 Task: Create a due date automation trigger when advanced on, on the wednesday after a card is due add fields with custom field "Resume" set to a number lower than 1 and greater or equal to 10 at 11:00 AM.
Action: Mouse moved to (1035, 84)
Screenshot: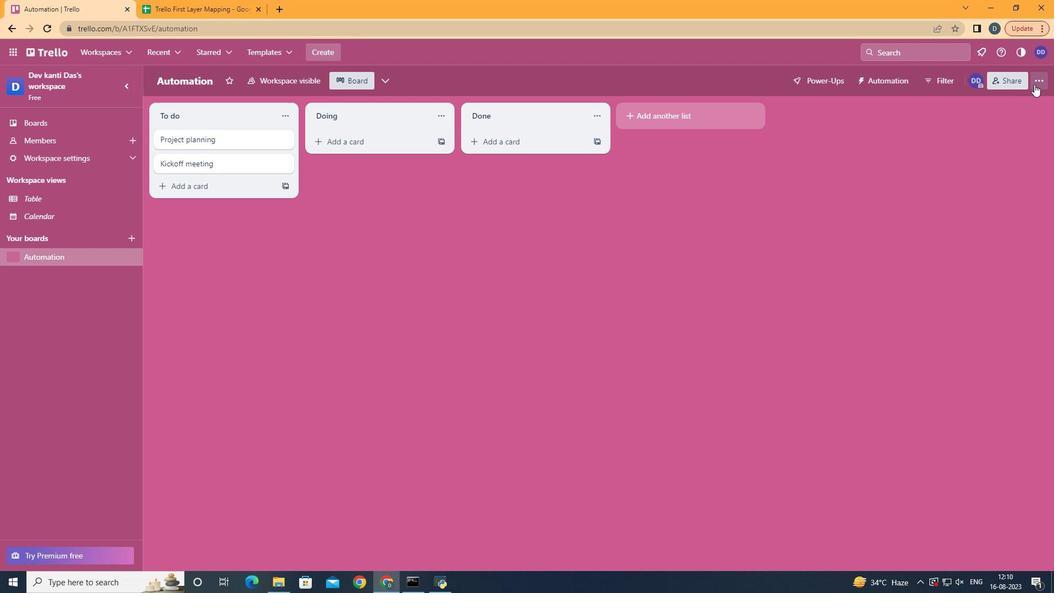 
Action: Mouse pressed left at (1035, 84)
Screenshot: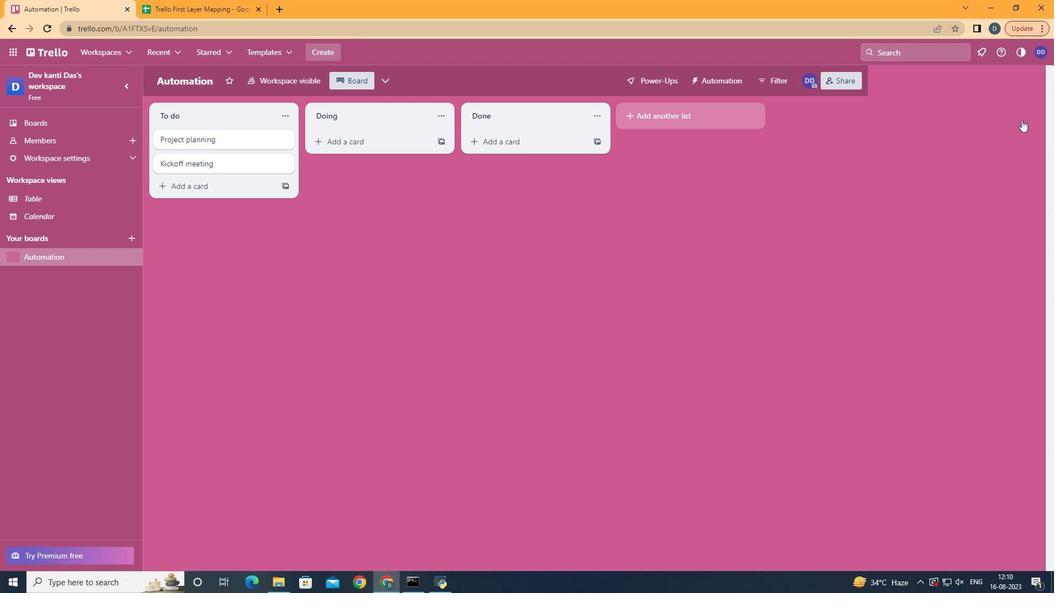 
Action: Mouse moved to (962, 231)
Screenshot: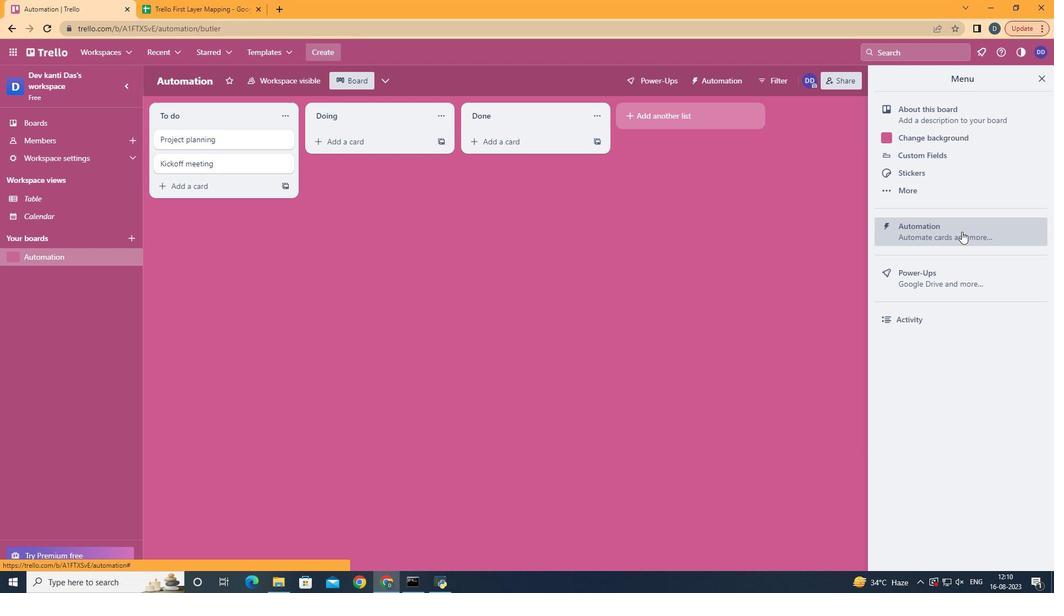 
Action: Mouse pressed left at (962, 231)
Screenshot: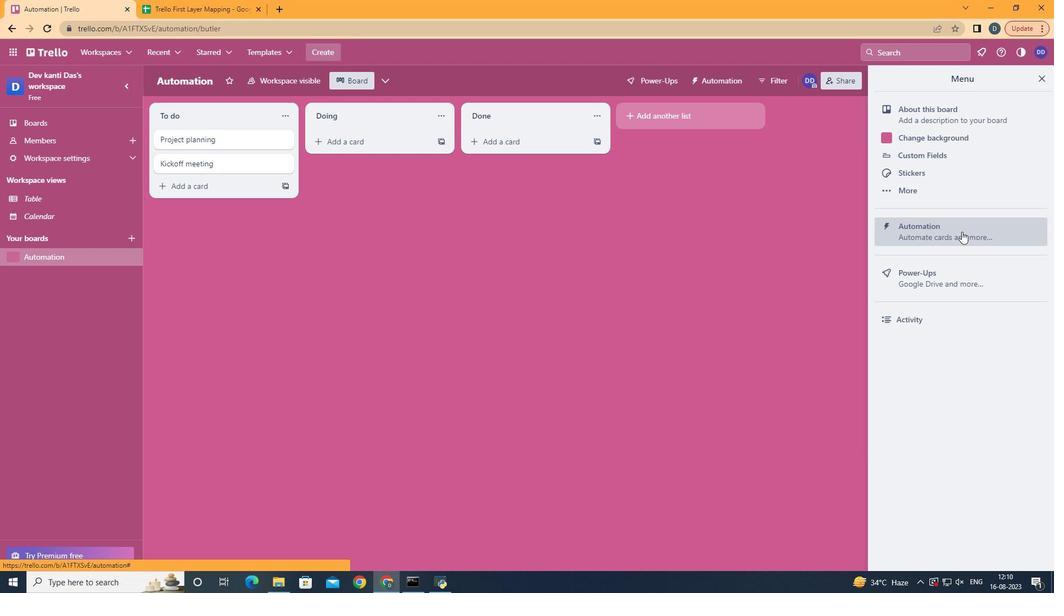 
Action: Mouse moved to (215, 223)
Screenshot: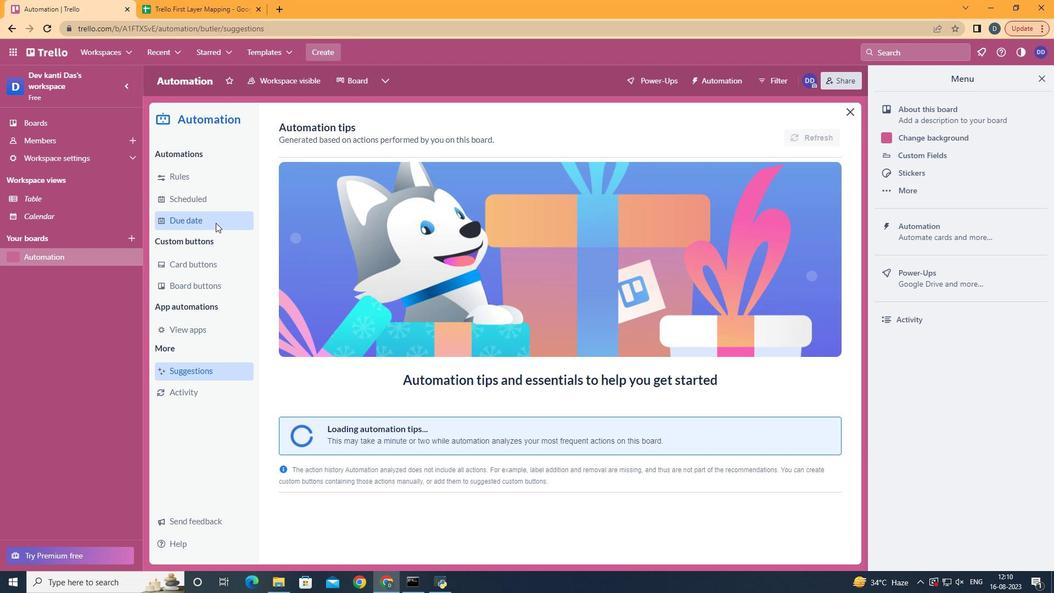 
Action: Mouse pressed left at (215, 223)
Screenshot: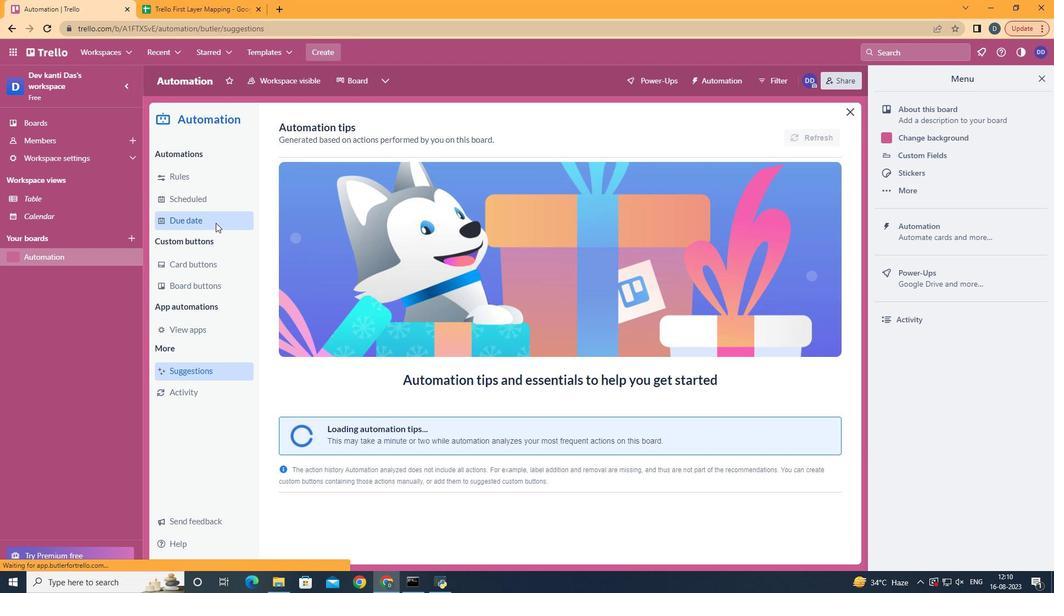 
Action: Mouse moved to (780, 128)
Screenshot: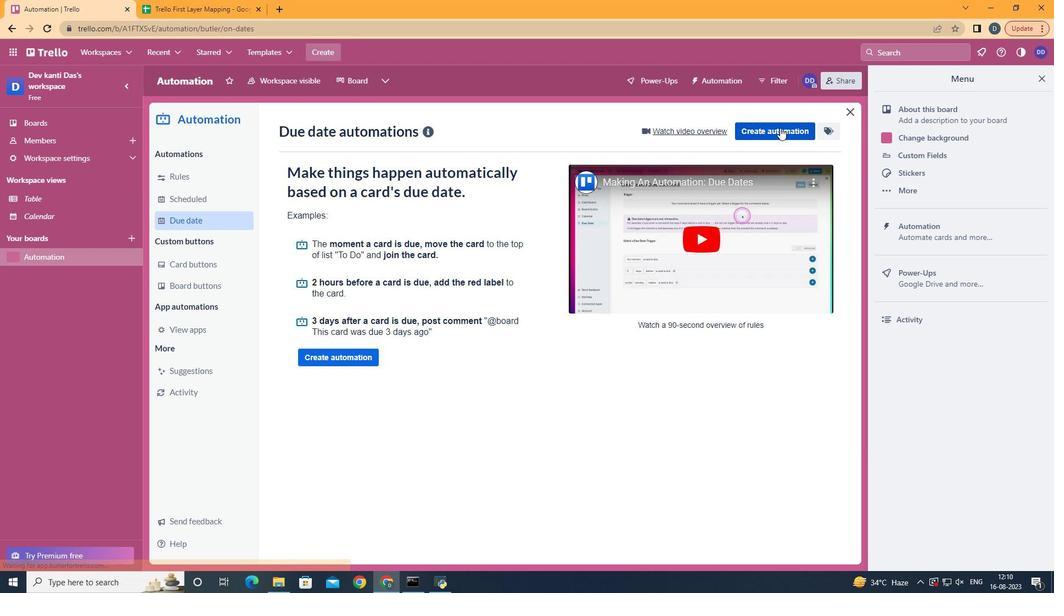 
Action: Mouse pressed left at (780, 128)
Screenshot: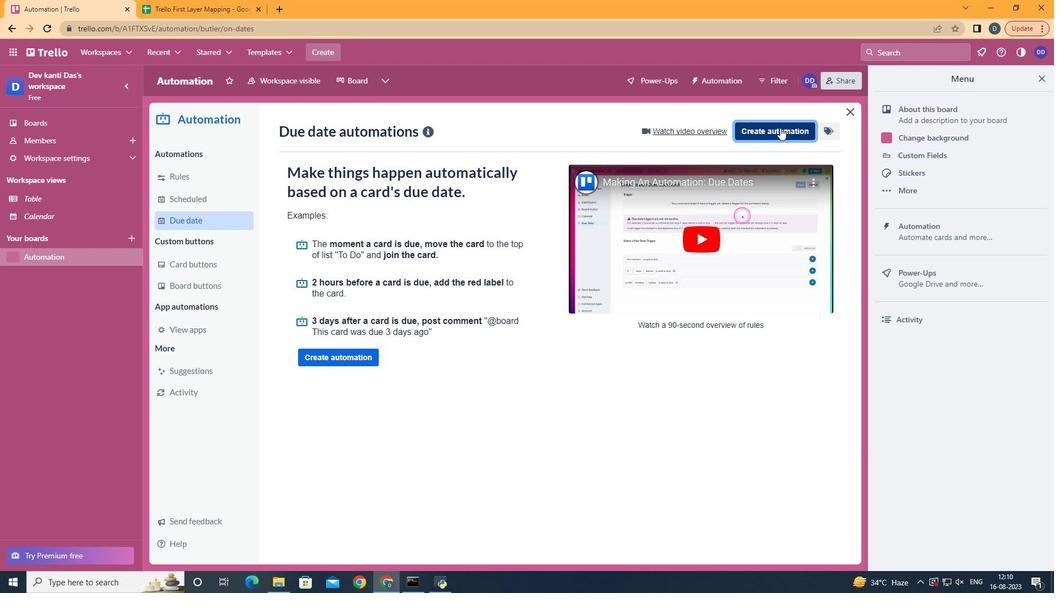 
Action: Mouse moved to (570, 232)
Screenshot: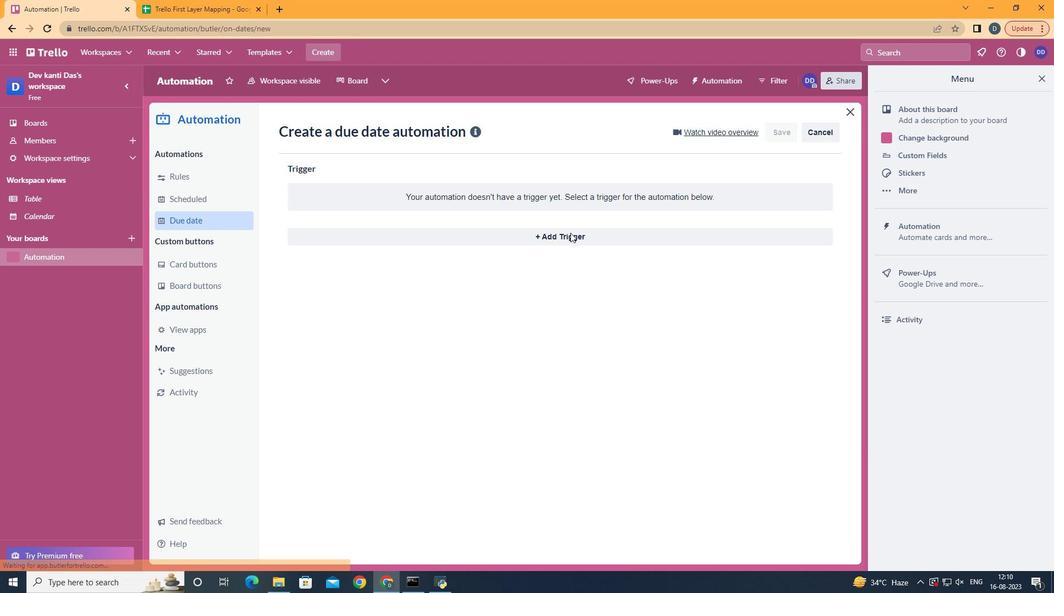 
Action: Mouse pressed left at (570, 232)
Screenshot: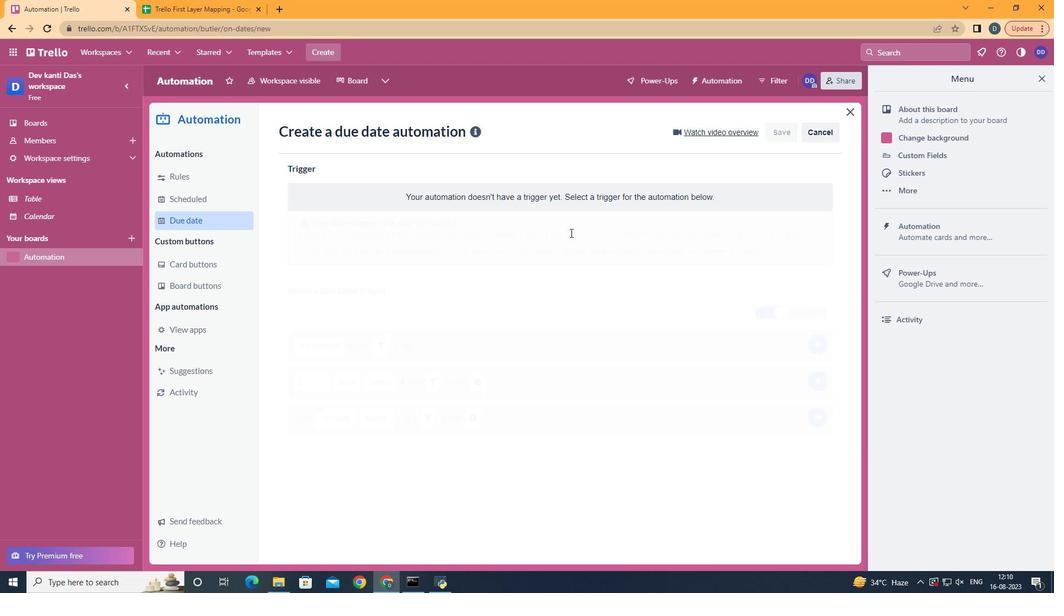 
Action: Mouse moved to (365, 325)
Screenshot: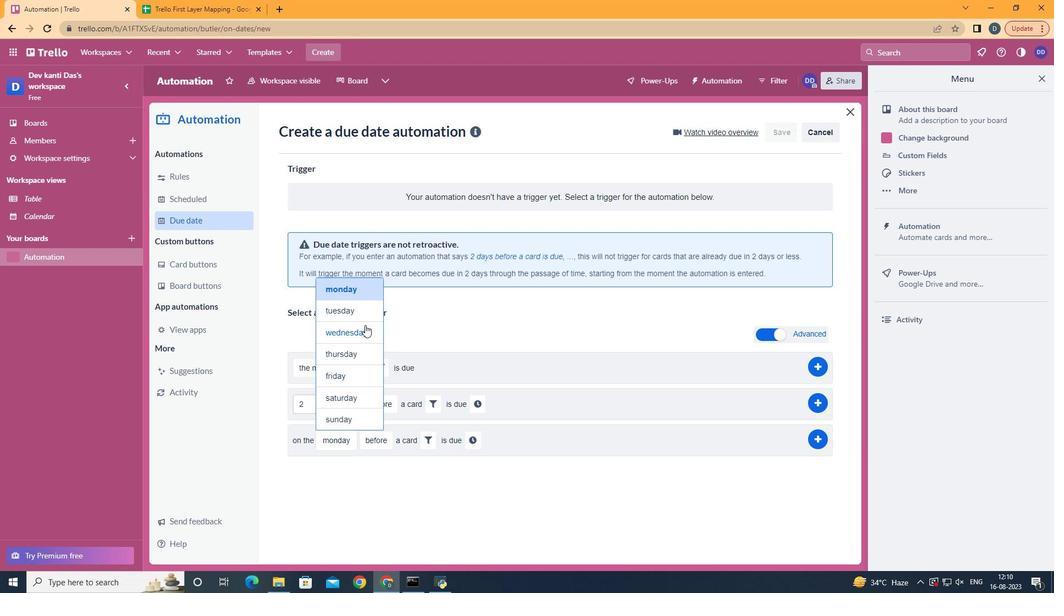 
Action: Mouse pressed left at (365, 325)
Screenshot: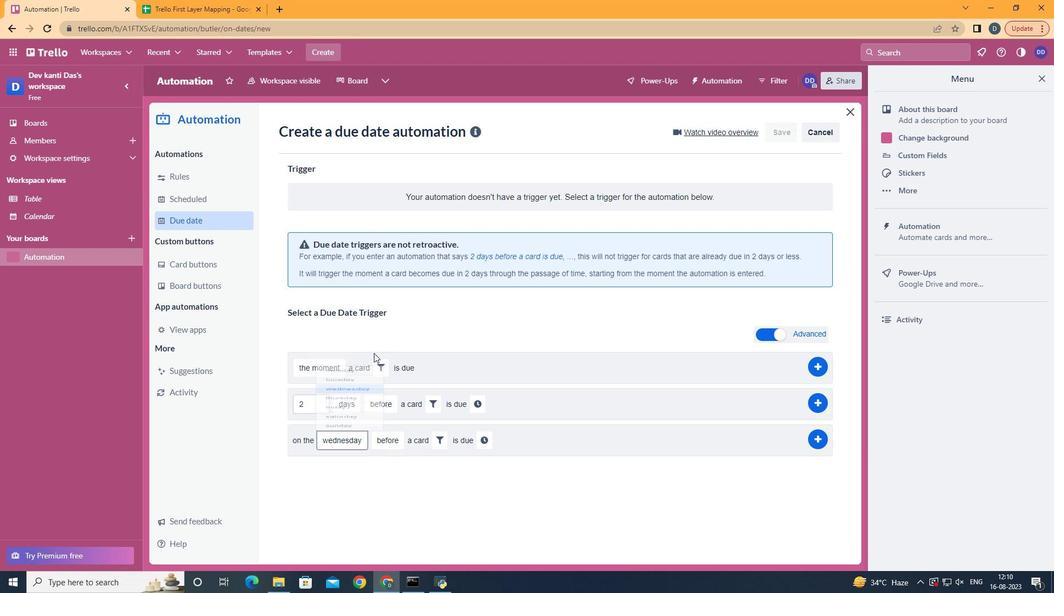 
Action: Mouse moved to (402, 480)
Screenshot: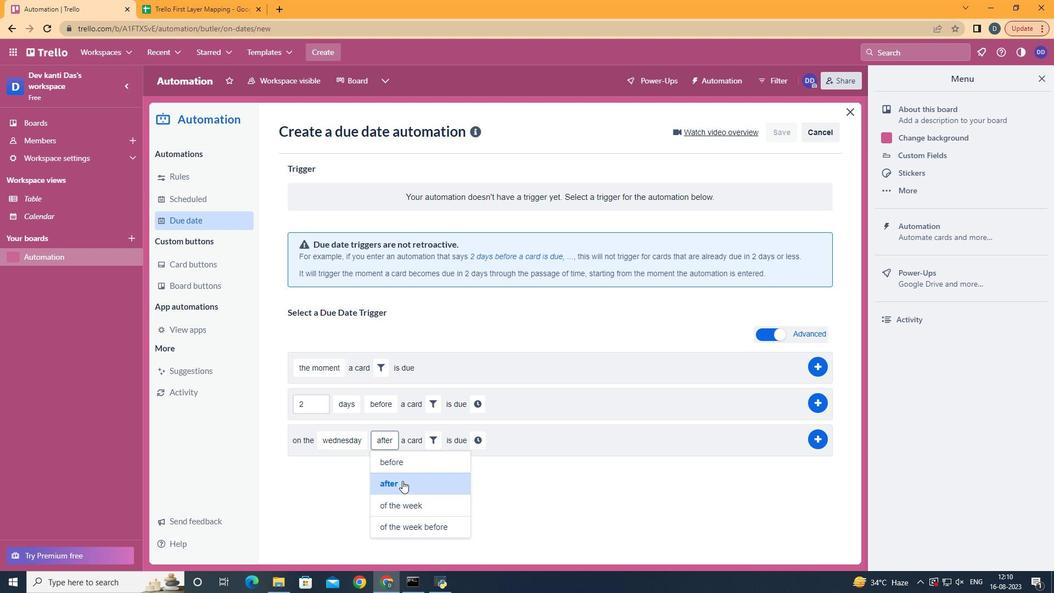 
Action: Mouse pressed left at (402, 480)
Screenshot: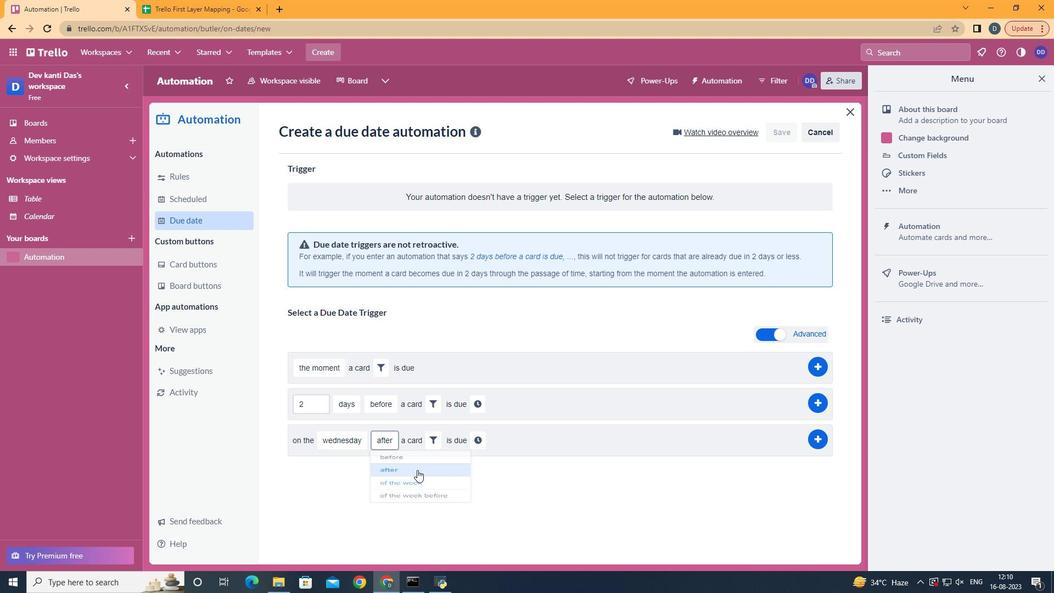 
Action: Mouse moved to (431, 445)
Screenshot: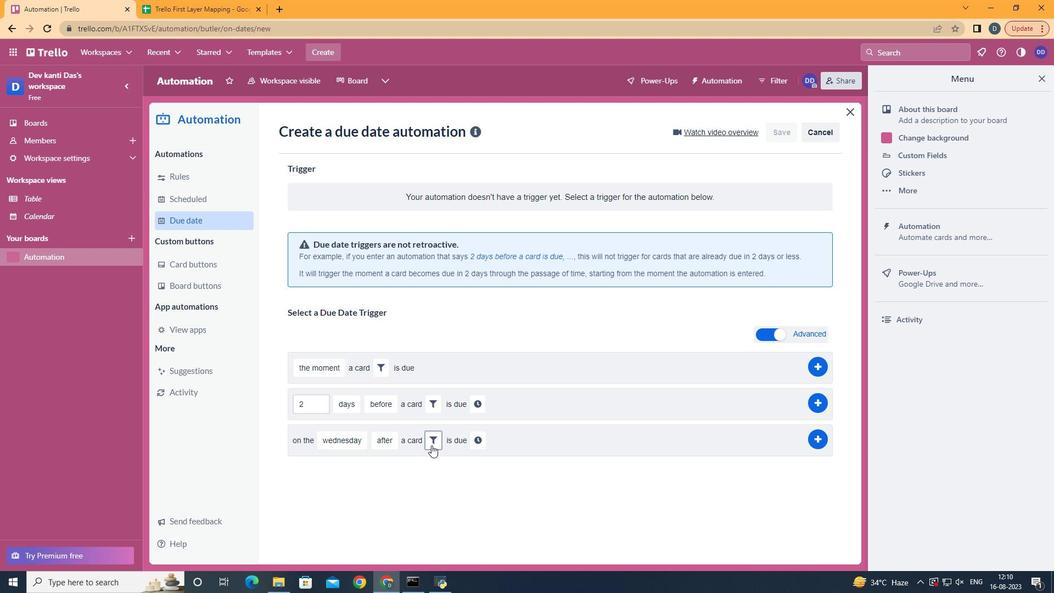 
Action: Mouse pressed left at (431, 445)
Screenshot: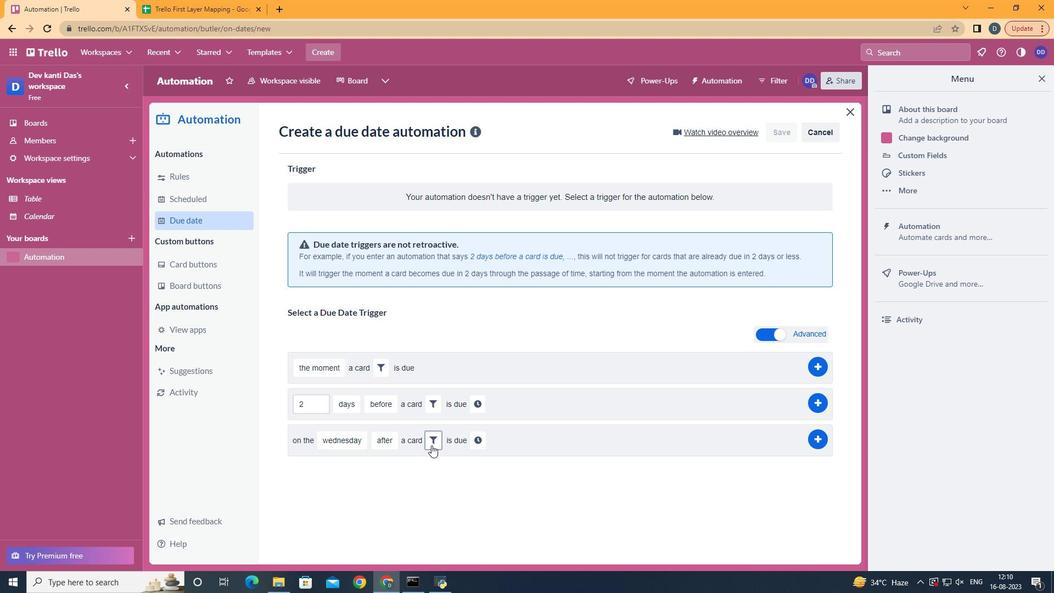 
Action: Mouse moved to (606, 473)
Screenshot: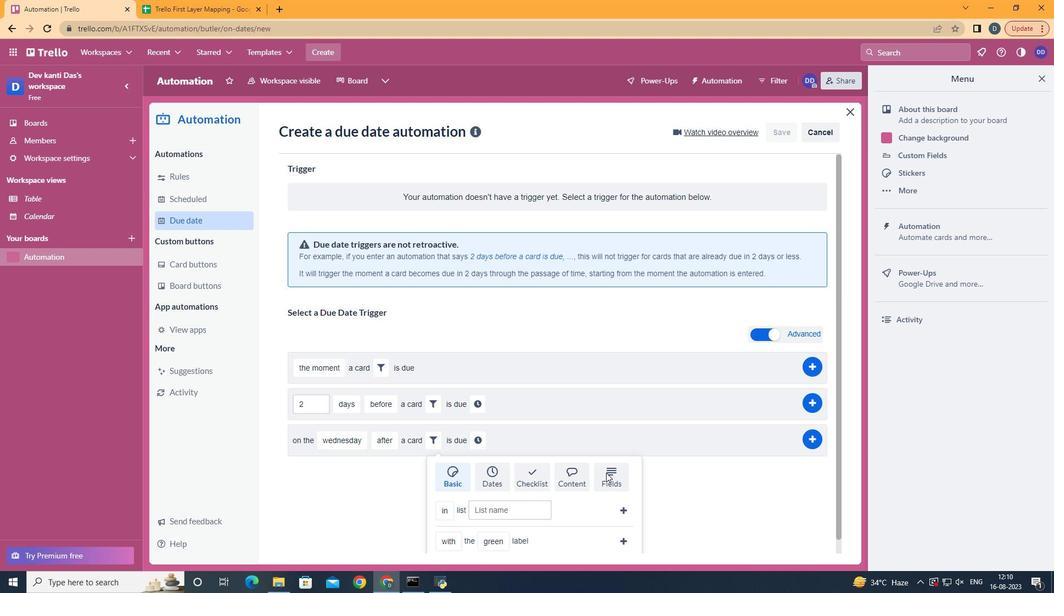 
Action: Mouse pressed left at (606, 473)
Screenshot: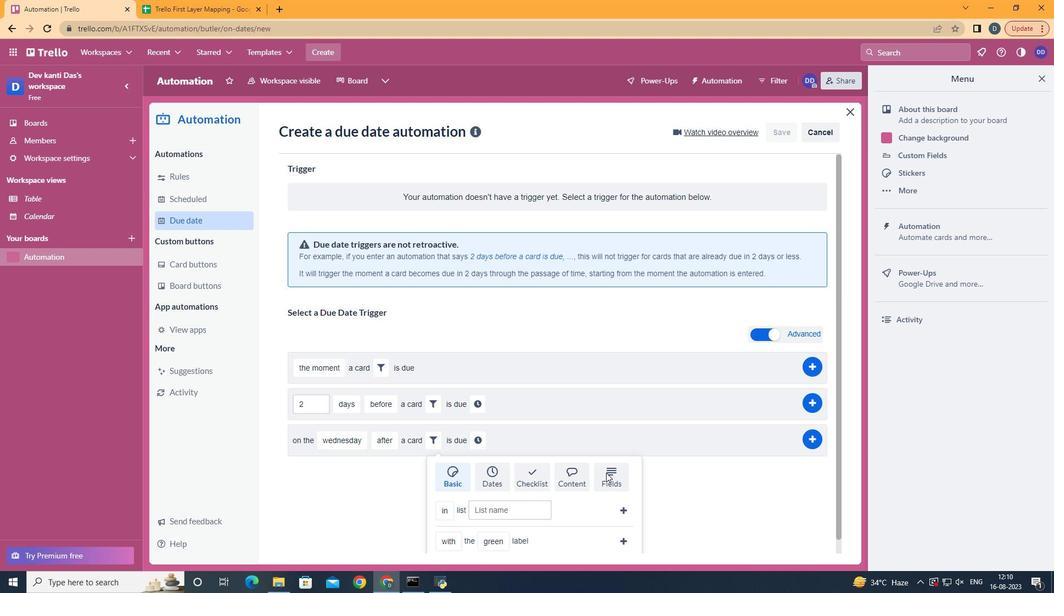 
Action: Mouse scrolled (606, 472) with delta (0, 0)
Screenshot: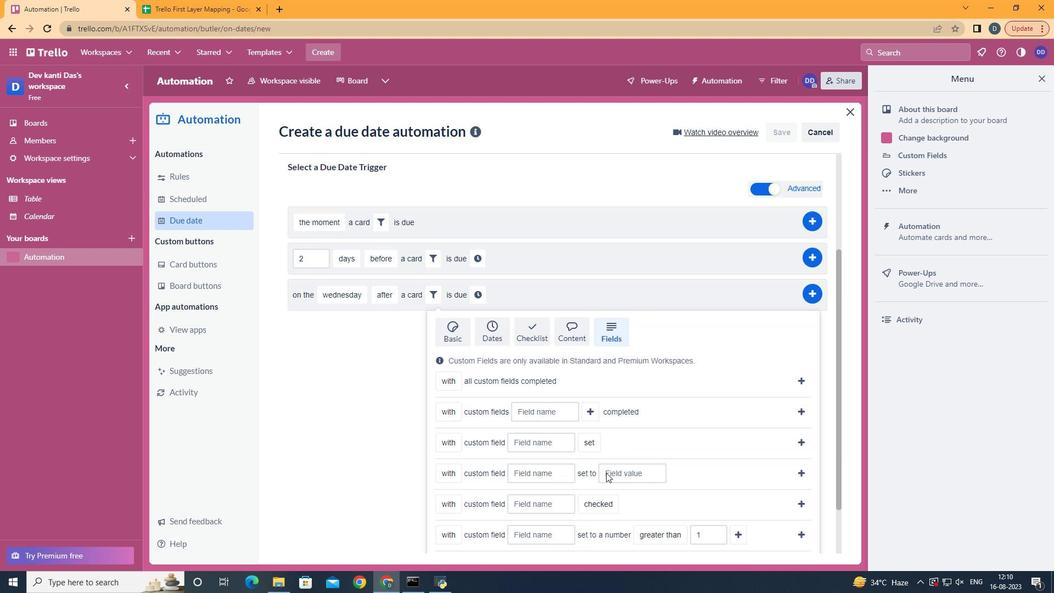 
Action: Mouse scrolled (606, 472) with delta (0, 0)
Screenshot: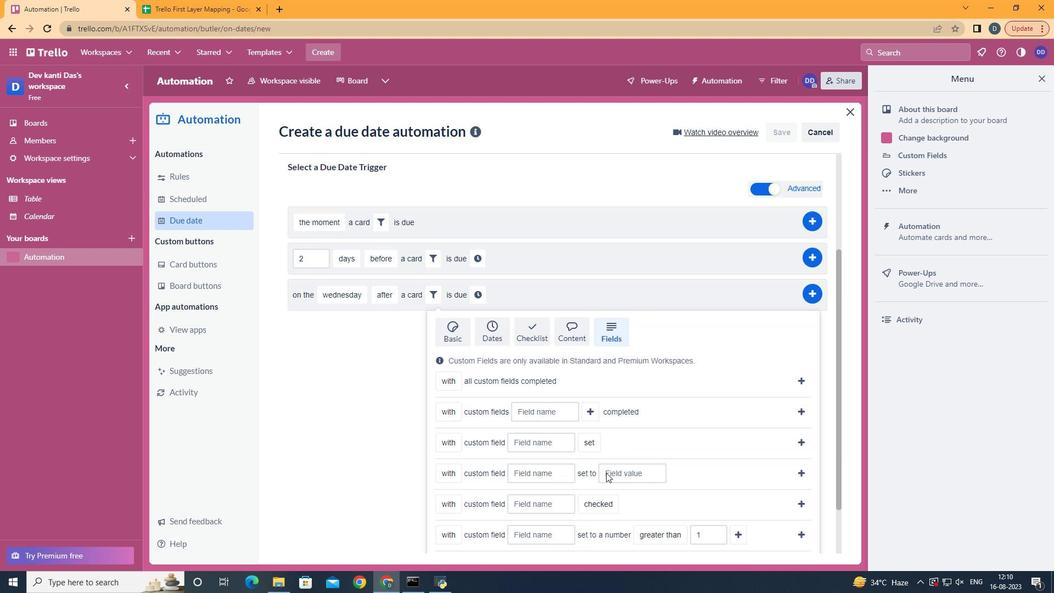 
Action: Mouse scrolled (606, 472) with delta (0, 0)
Screenshot: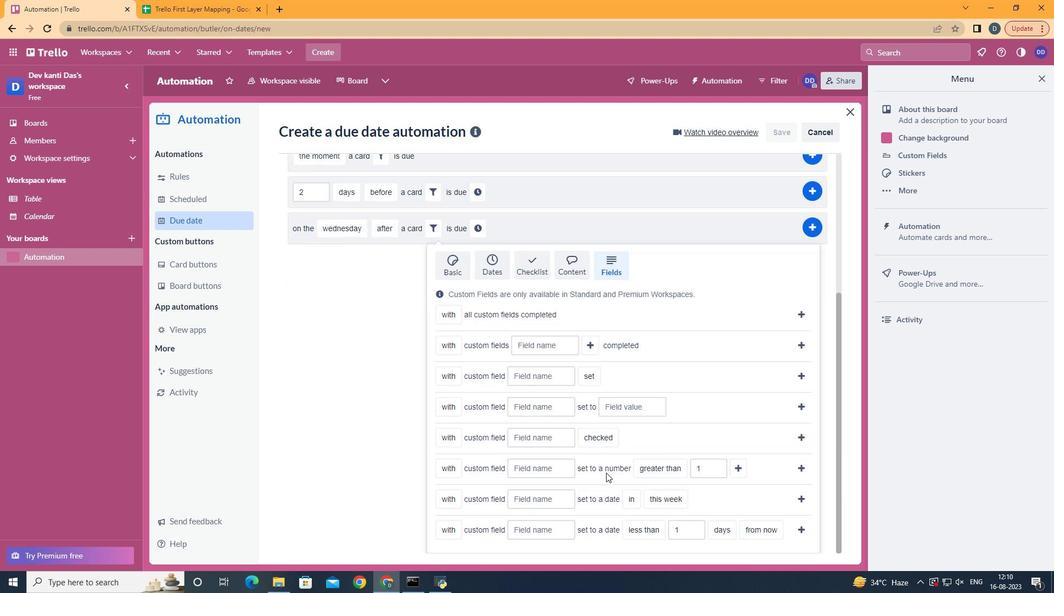 
Action: Mouse scrolled (606, 472) with delta (0, 0)
Screenshot: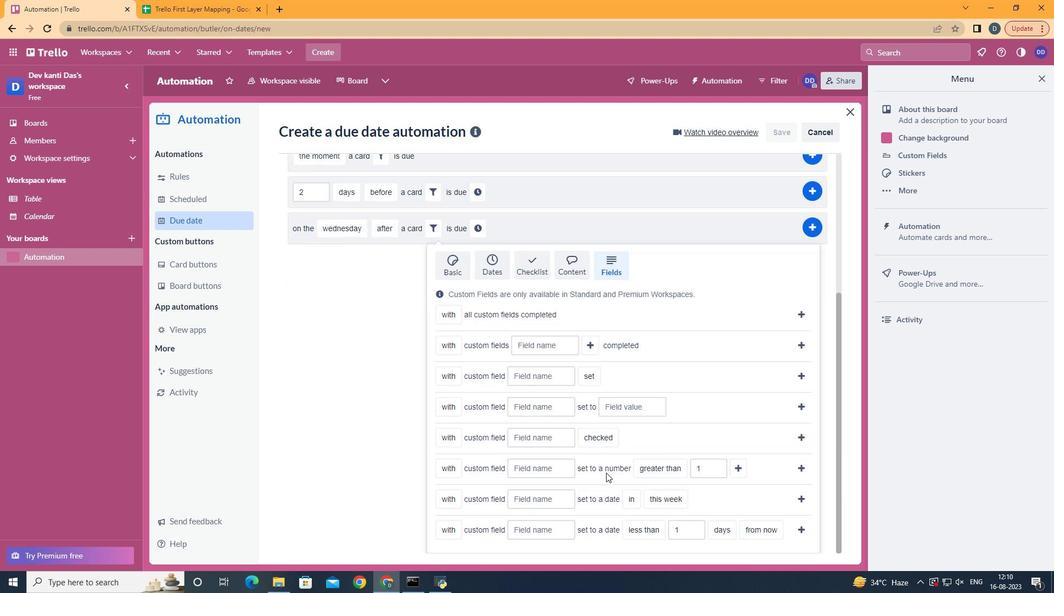 
Action: Mouse scrolled (606, 472) with delta (0, 0)
Screenshot: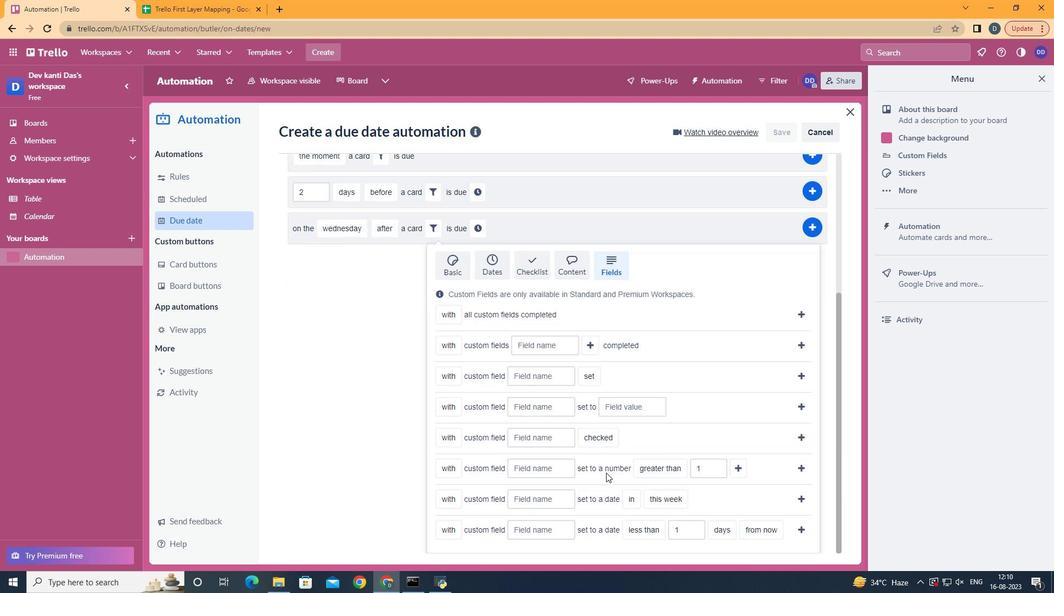 
Action: Mouse moved to (562, 469)
Screenshot: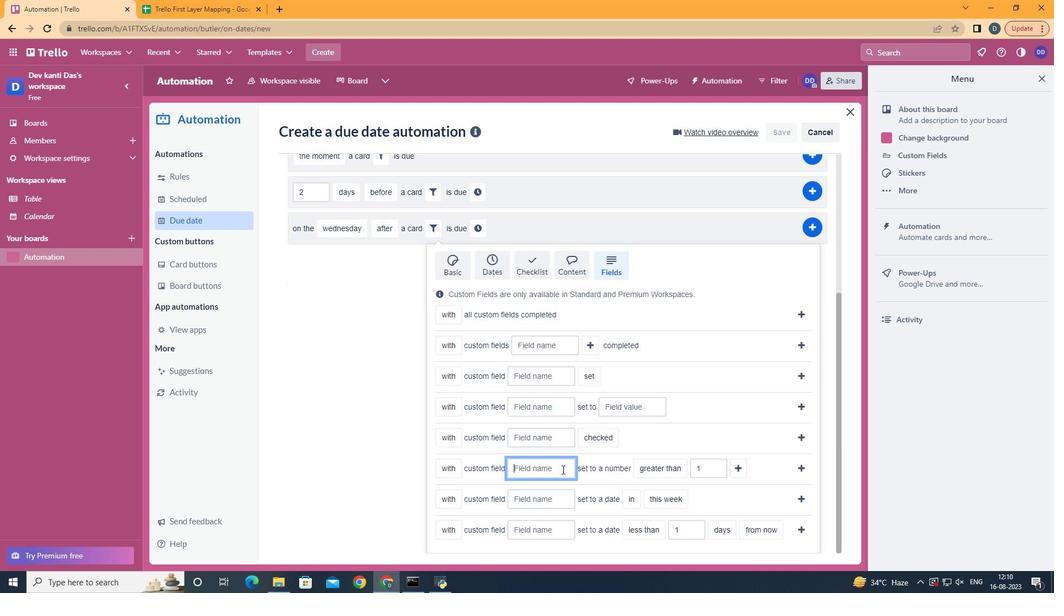 
Action: Mouse pressed left at (562, 469)
Screenshot: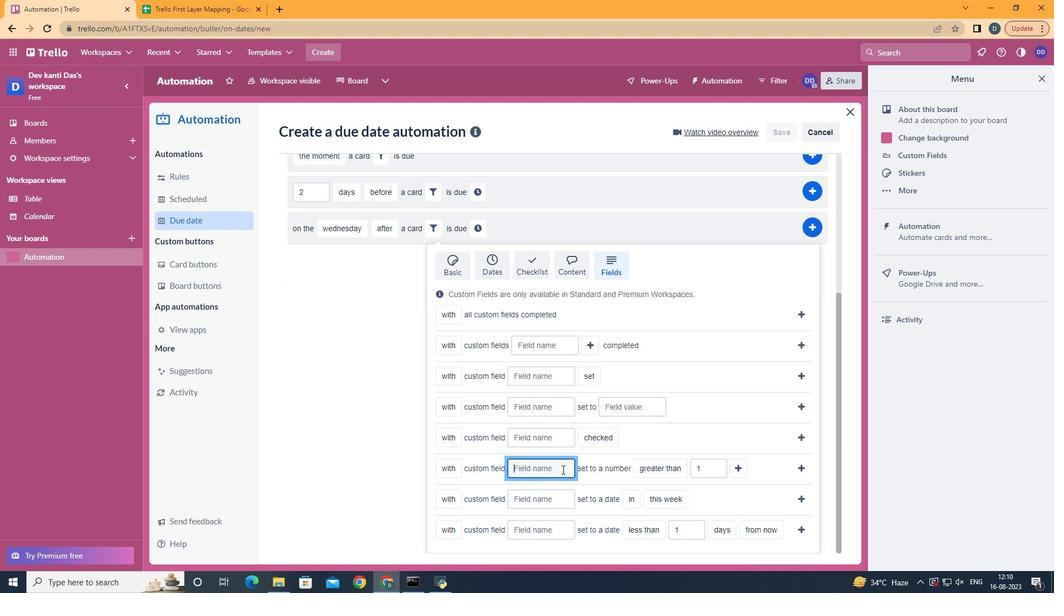 
Action: Key pressed <Key.shift>Resume
Screenshot: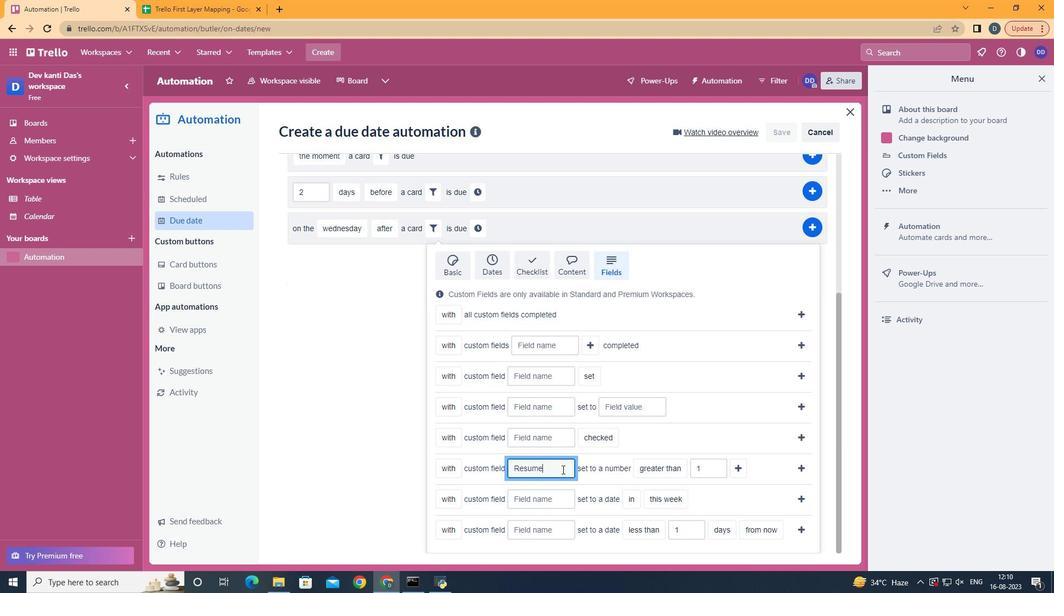
Action: Mouse moved to (679, 427)
Screenshot: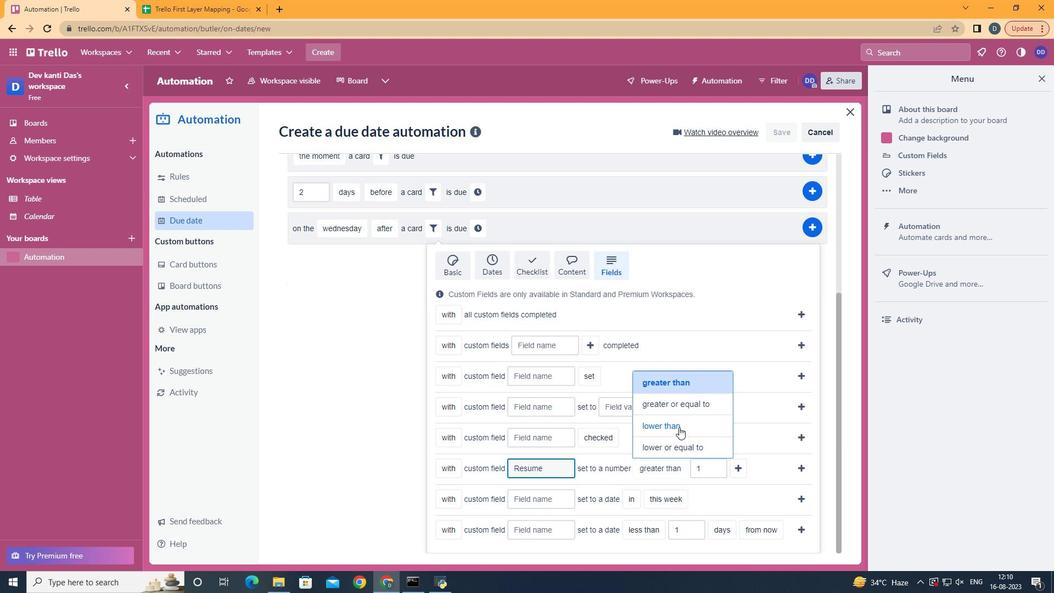 
Action: Mouse pressed left at (679, 427)
Screenshot: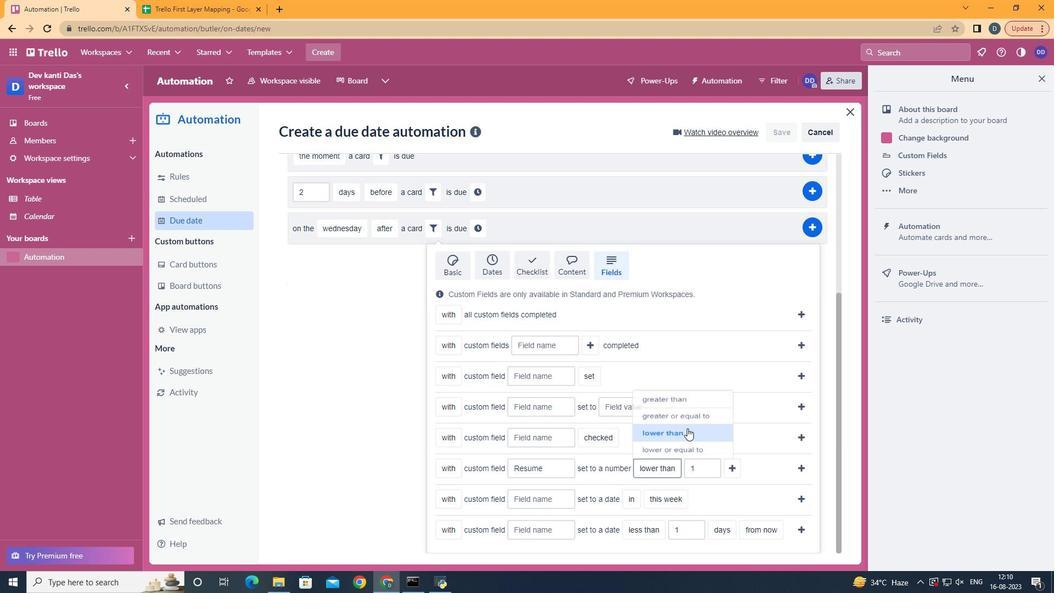 
Action: Mouse moved to (733, 465)
Screenshot: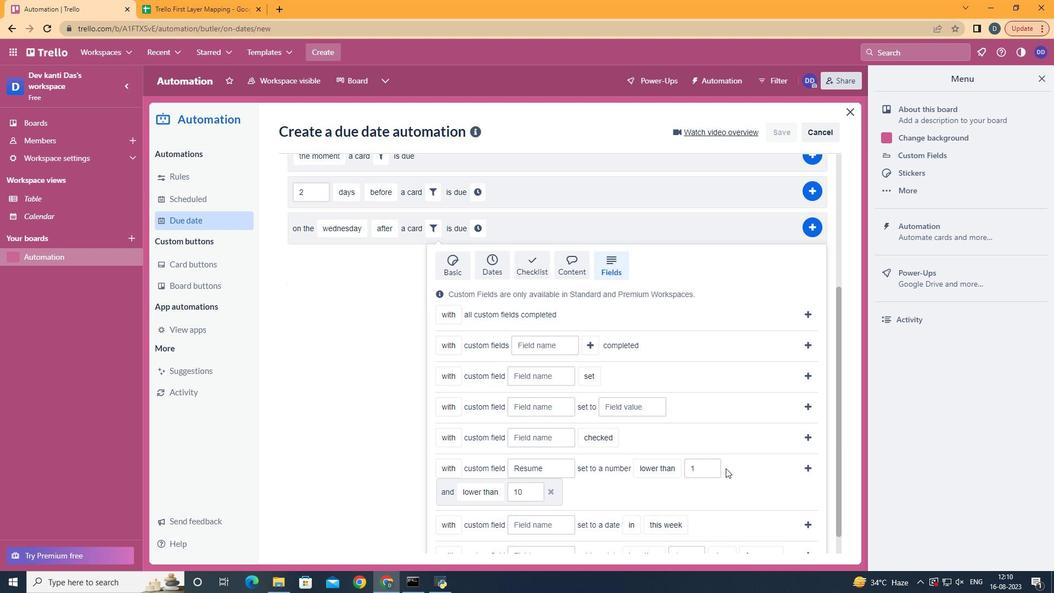 
Action: Mouse pressed left at (733, 465)
Screenshot: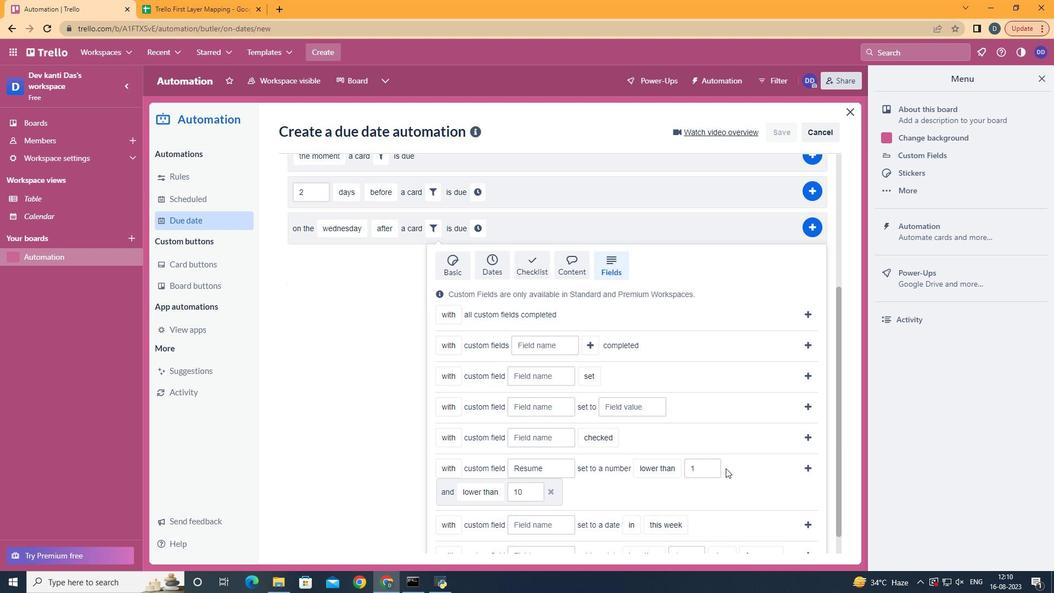
Action: Mouse moved to (507, 472)
Screenshot: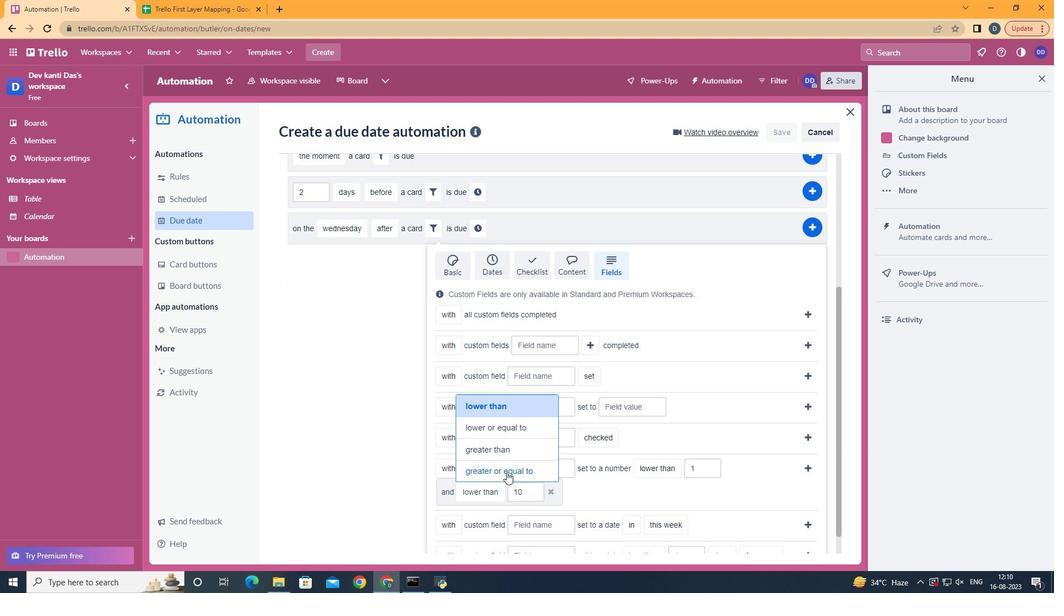 
Action: Mouse pressed left at (507, 472)
Screenshot: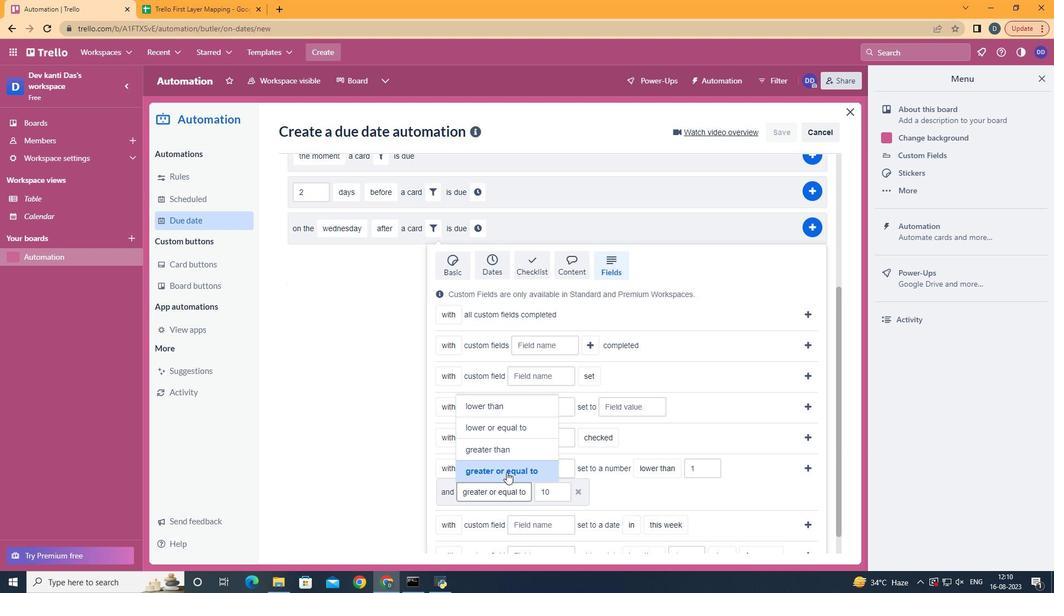 
Action: Mouse moved to (807, 468)
Screenshot: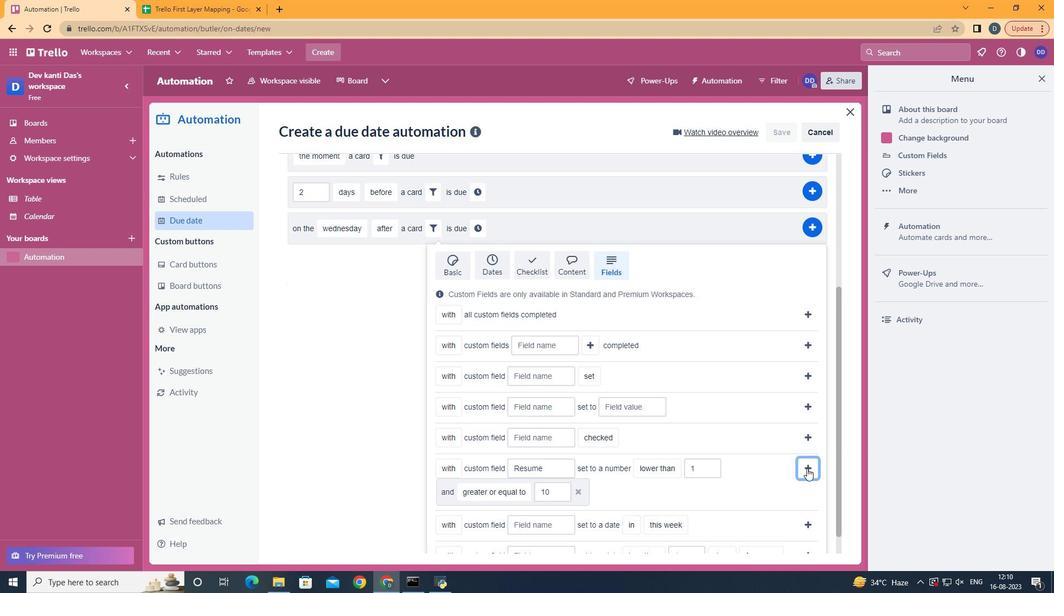 
Action: Mouse pressed left at (807, 468)
Screenshot: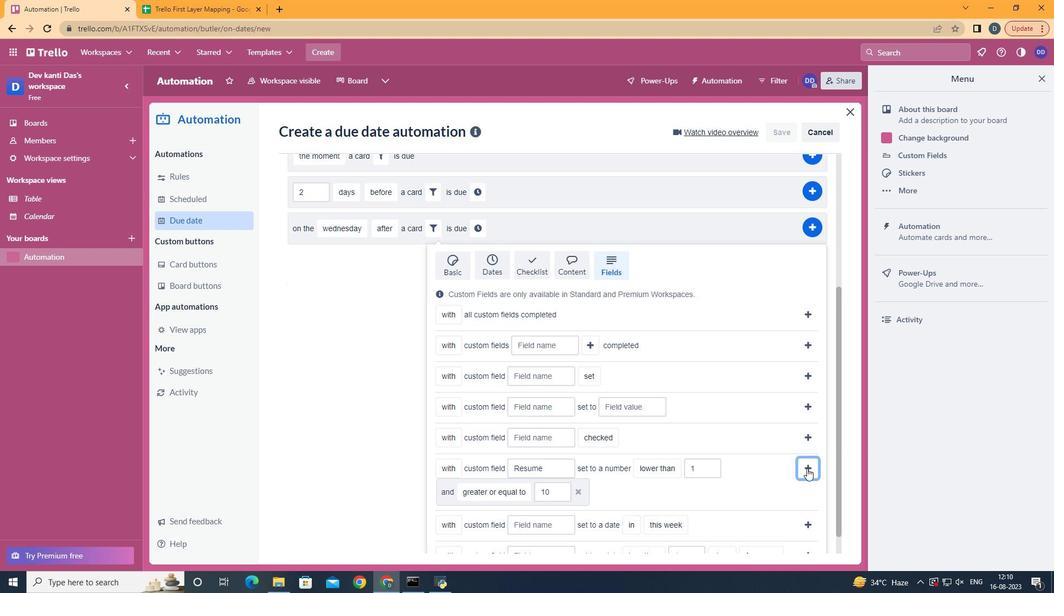 
Action: Mouse moved to (787, 441)
Screenshot: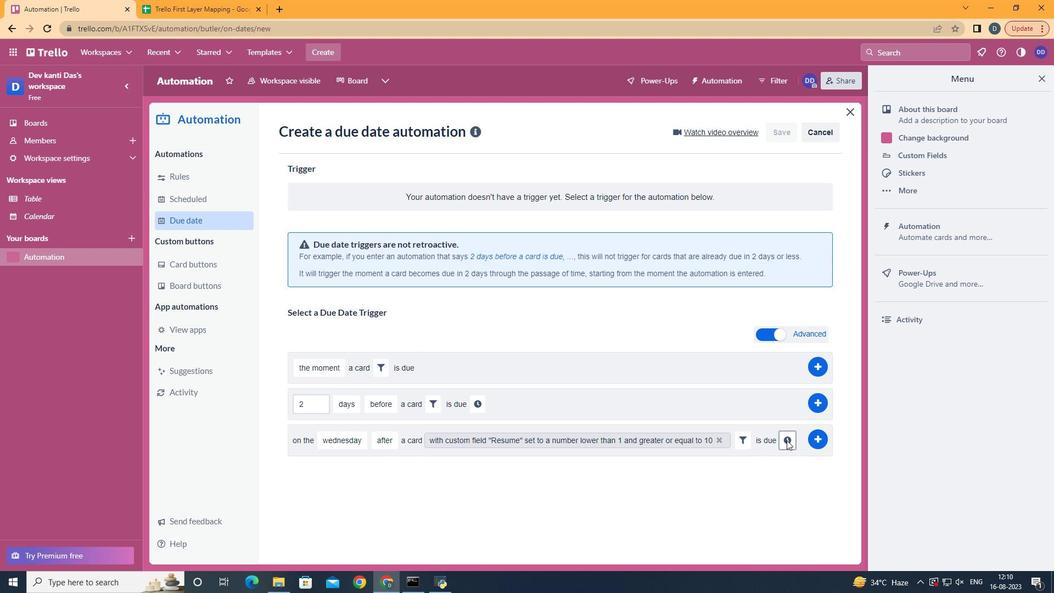 
Action: Mouse pressed left at (787, 441)
Screenshot: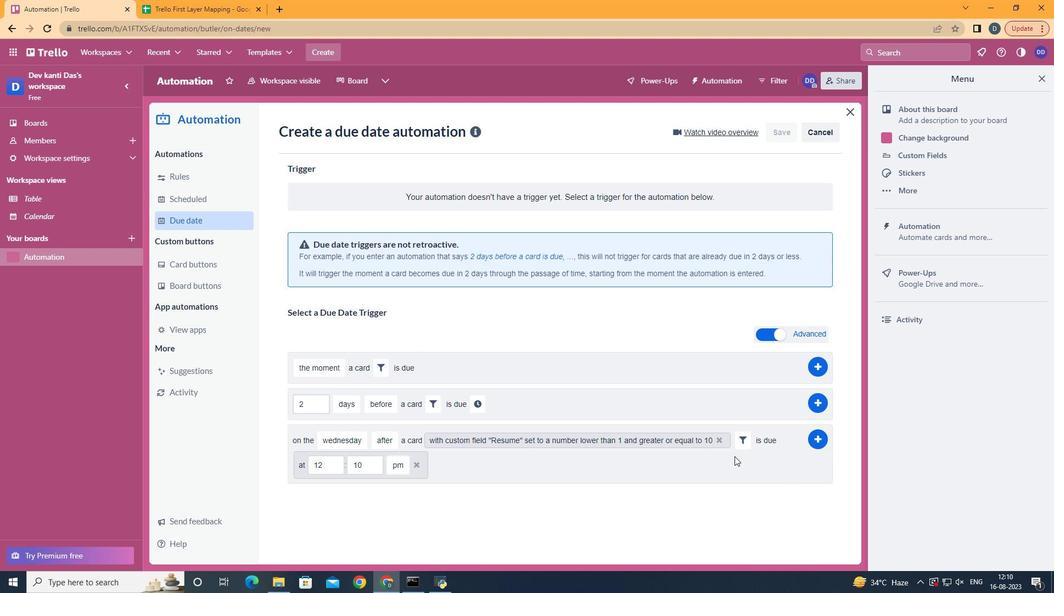 
Action: Mouse moved to (332, 466)
Screenshot: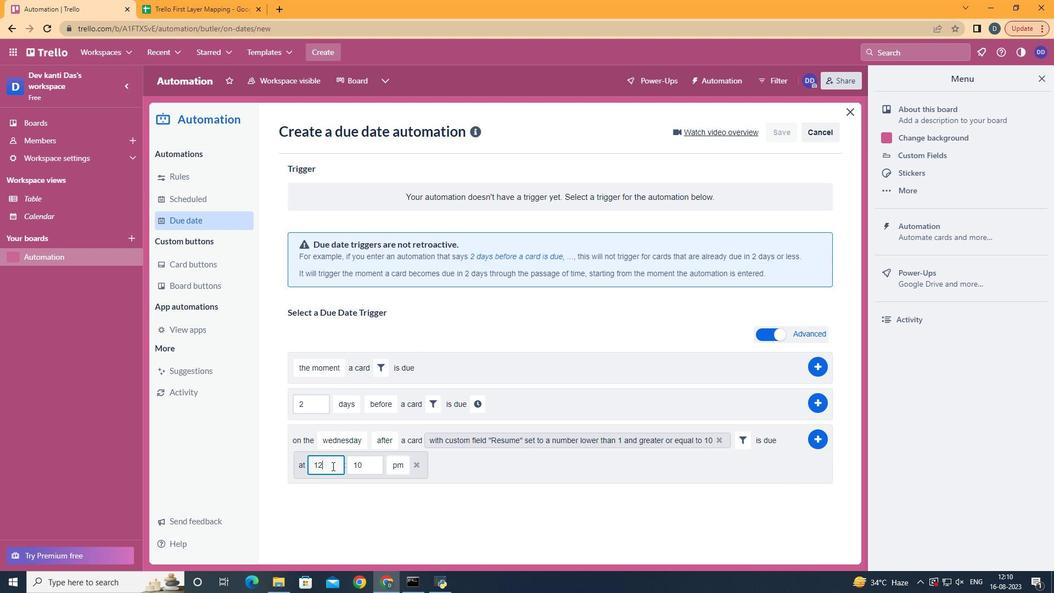 
Action: Mouse pressed left at (332, 466)
Screenshot: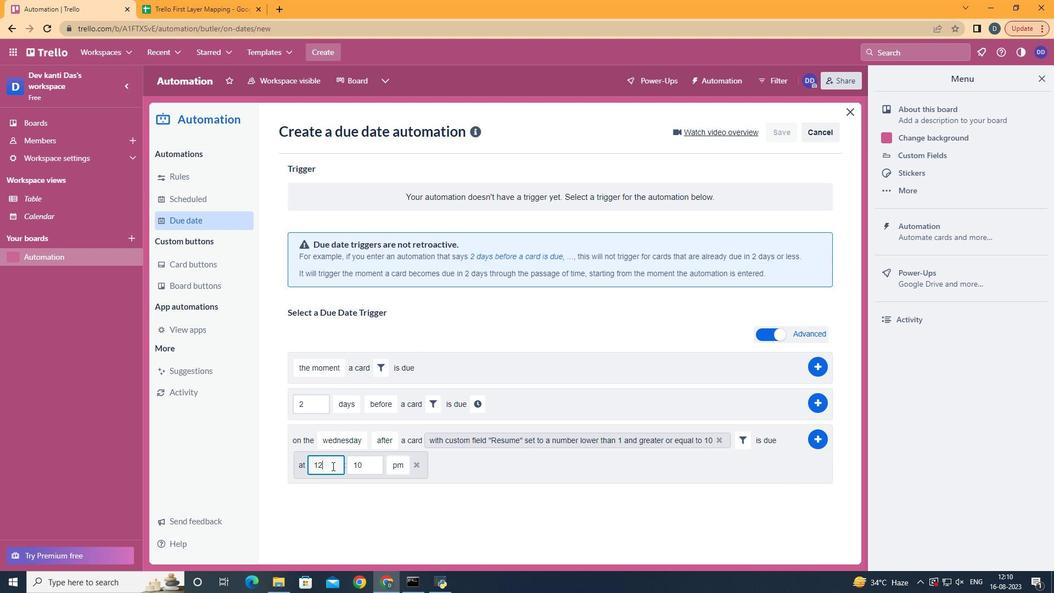 
Action: Mouse moved to (332, 466)
Screenshot: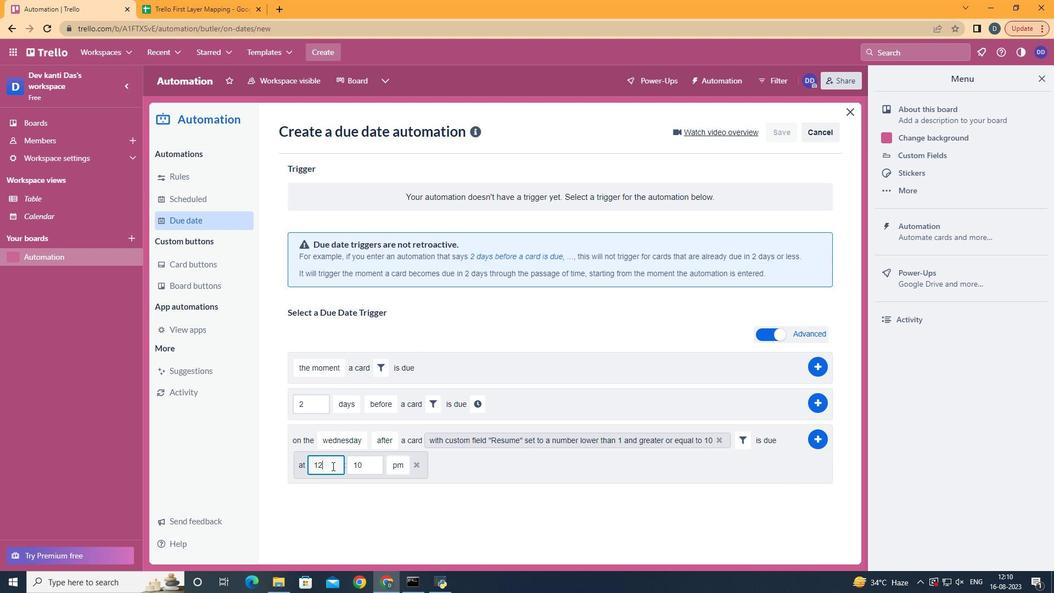 
Action: Key pressed <Key.backspace>1
Screenshot: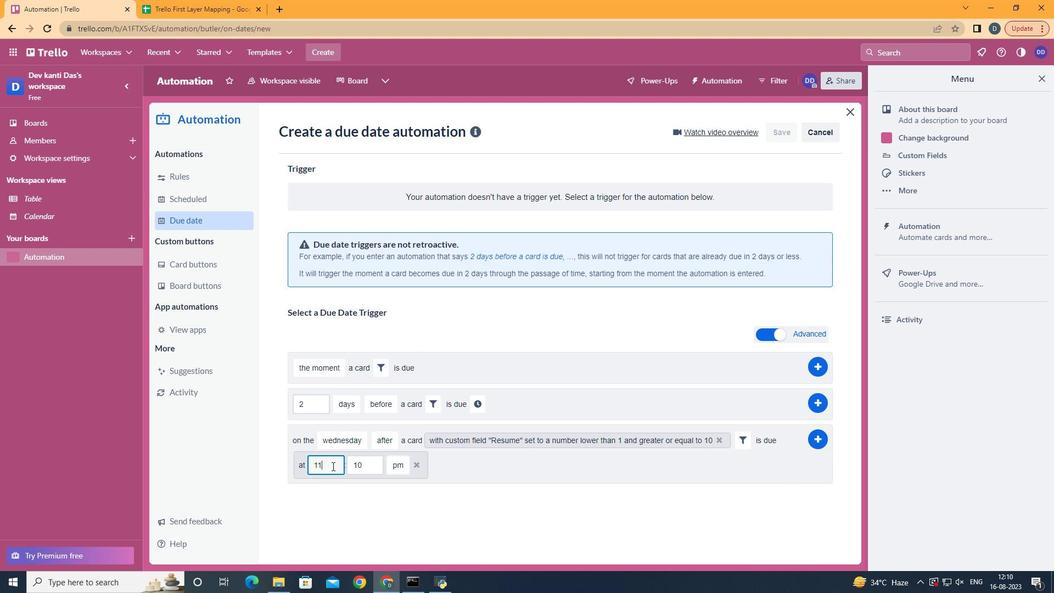 
Action: Mouse moved to (368, 460)
Screenshot: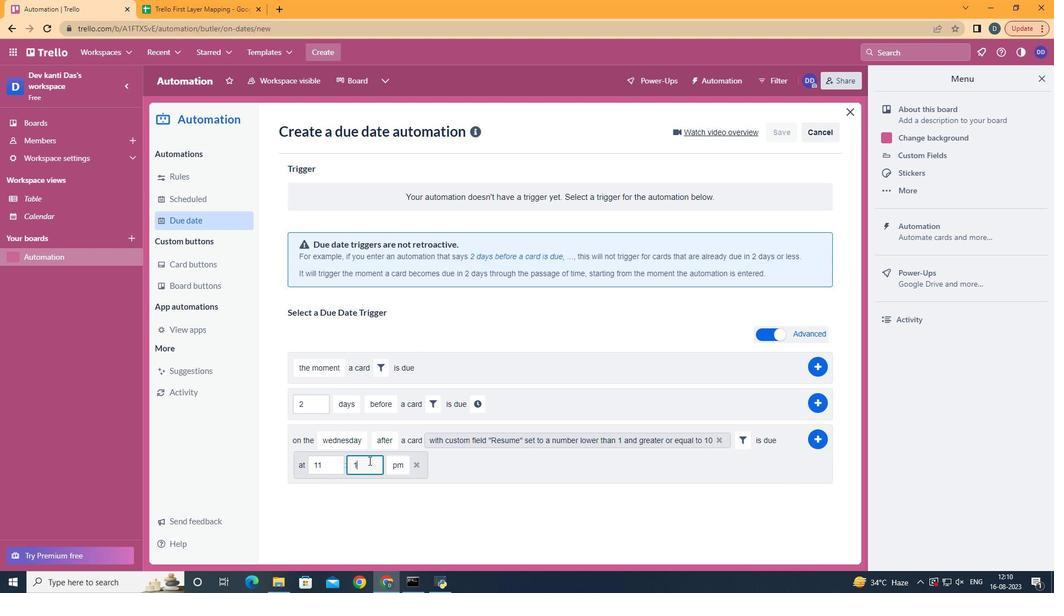 
Action: Mouse pressed left at (368, 460)
Screenshot: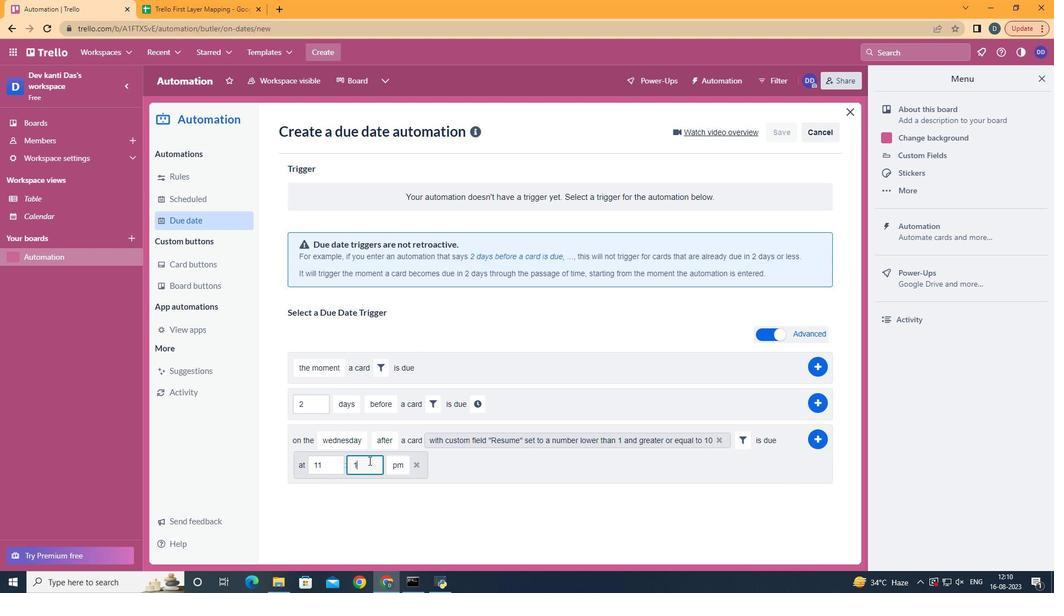 
Action: Key pressed <Key.backspace>
Screenshot: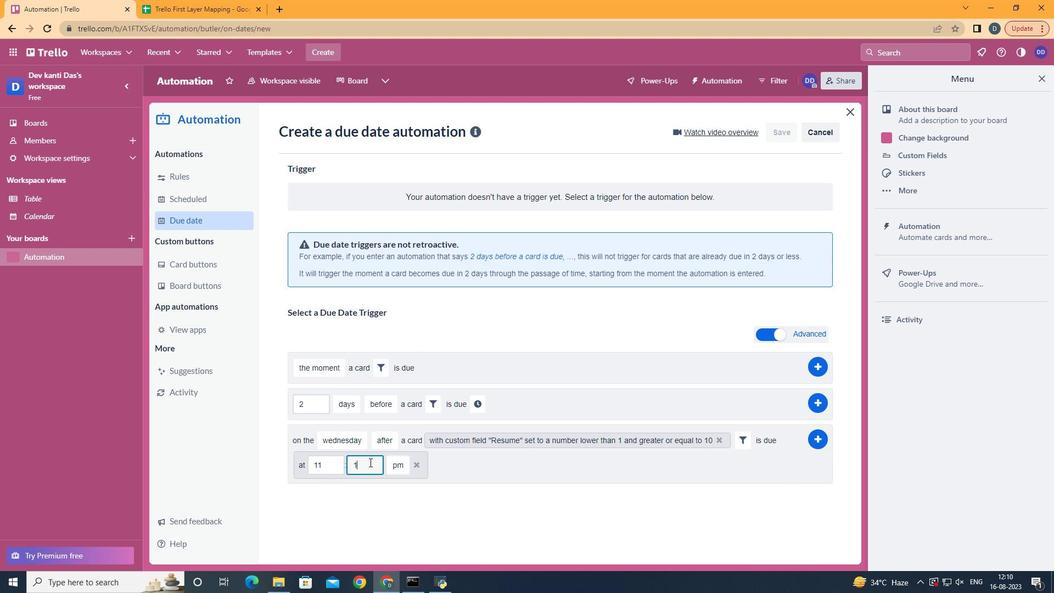 
Action: Mouse moved to (369, 462)
Screenshot: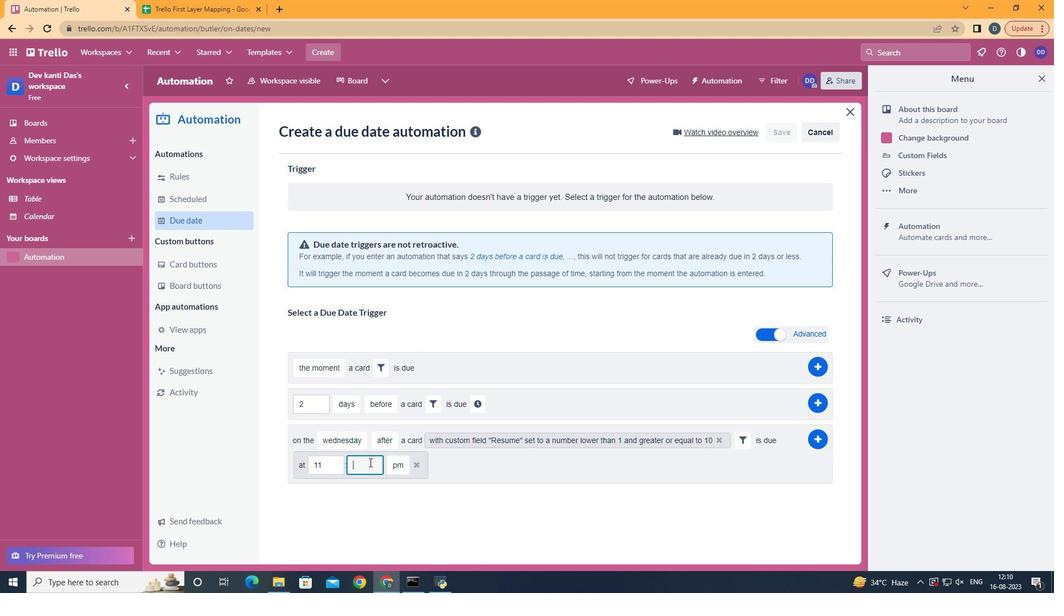 
Action: Key pressed <Key.backspace>00
Screenshot: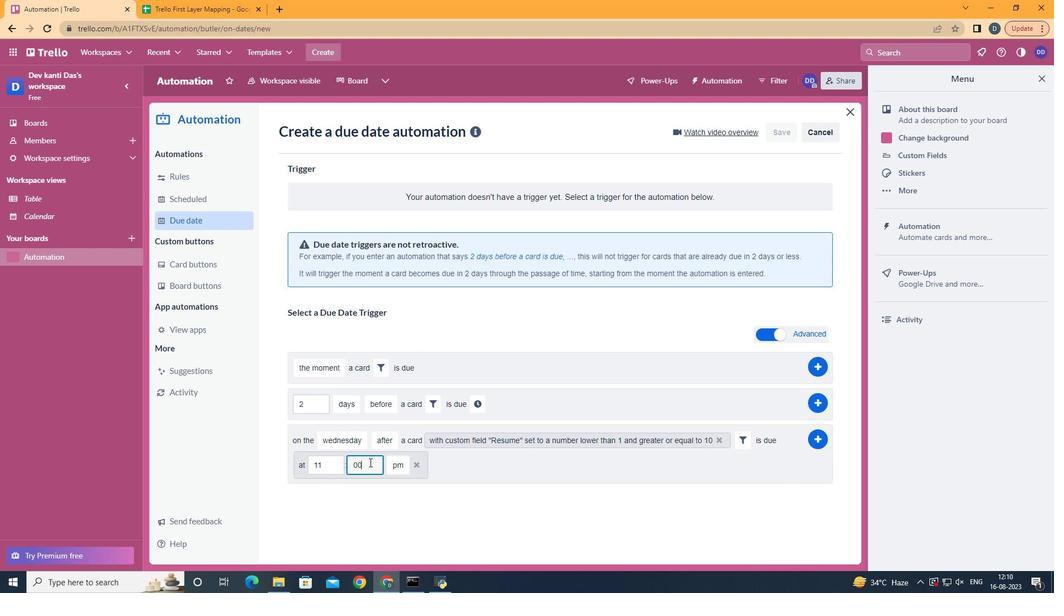 
Action: Mouse moved to (396, 485)
Screenshot: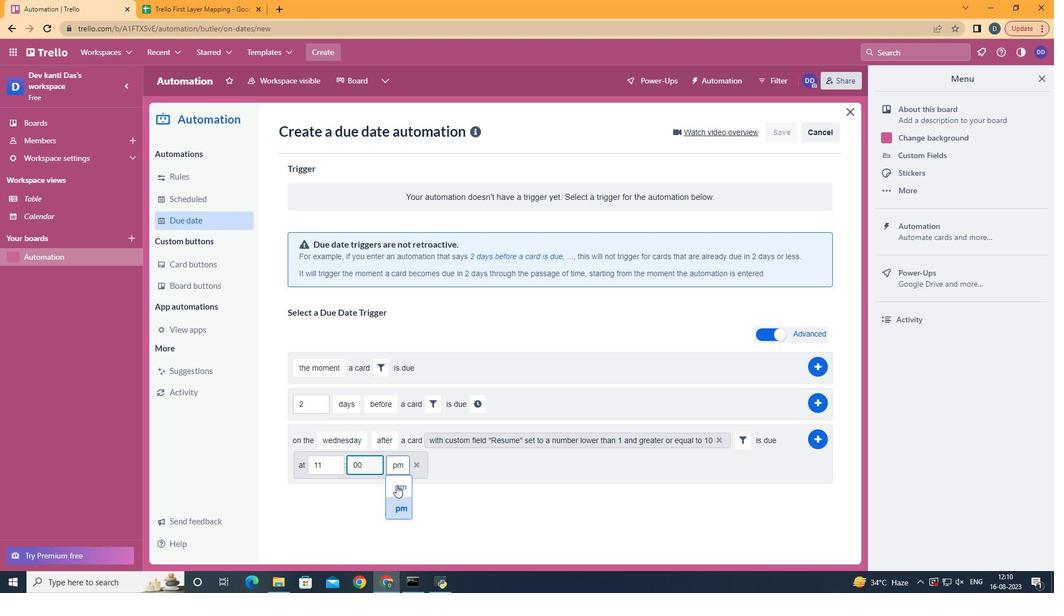 
Action: Mouse pressed left at (396, 485)
Screenshot: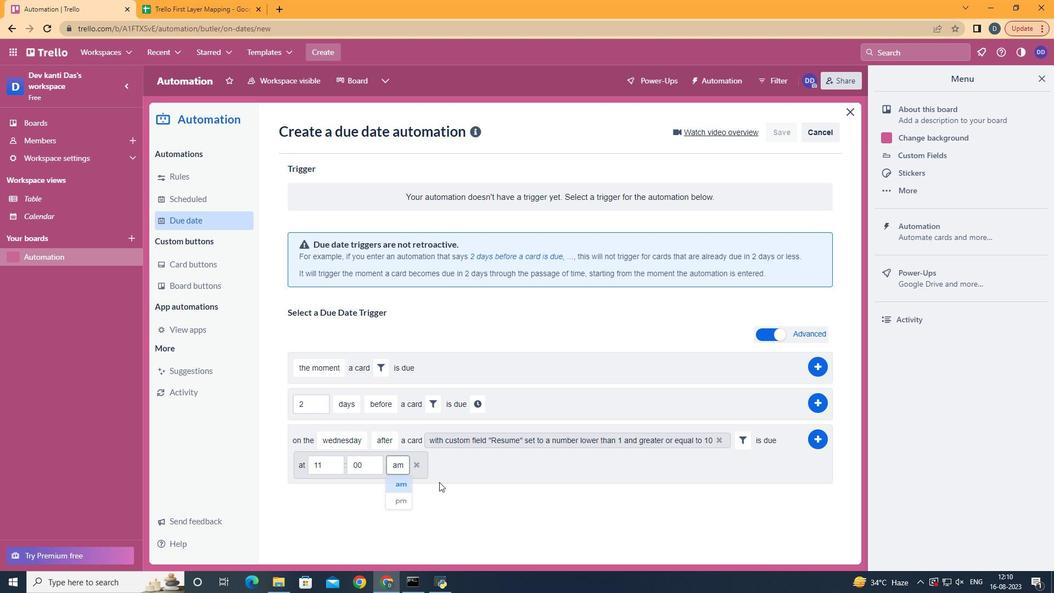 
Action: Mouse moved to (808, 445)
Screenshot: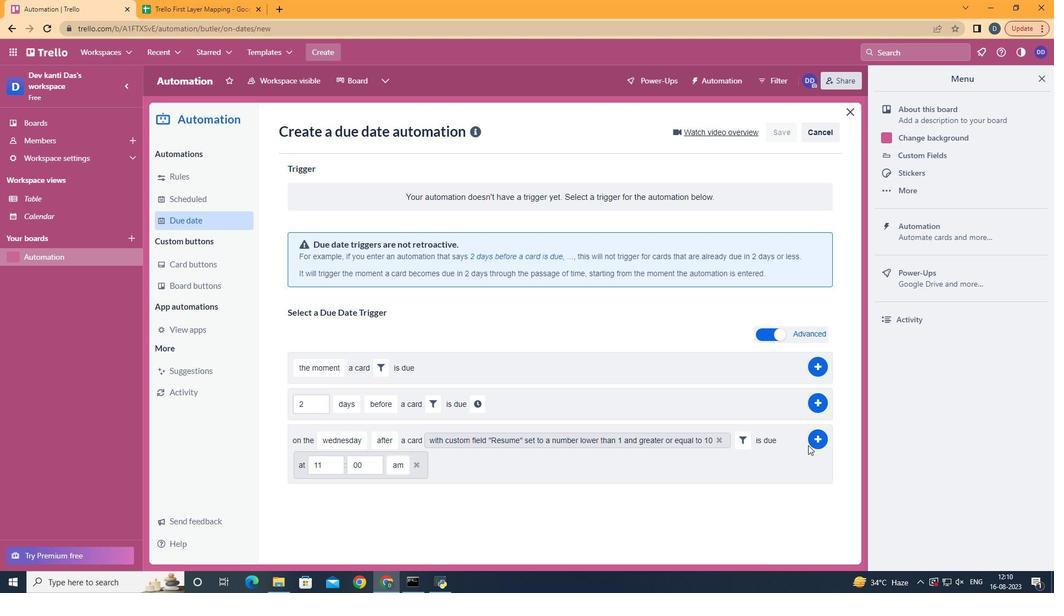 
Action: Mouse pressed left at (808, 445)
Screenshot: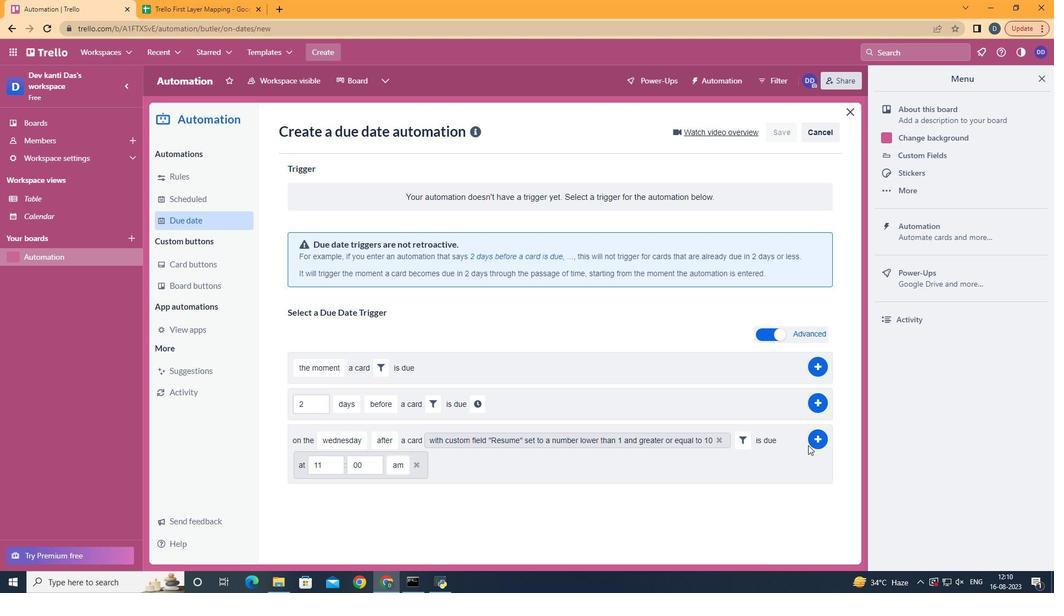 
Action: Mouse moved to (810, 443)
Screenshot: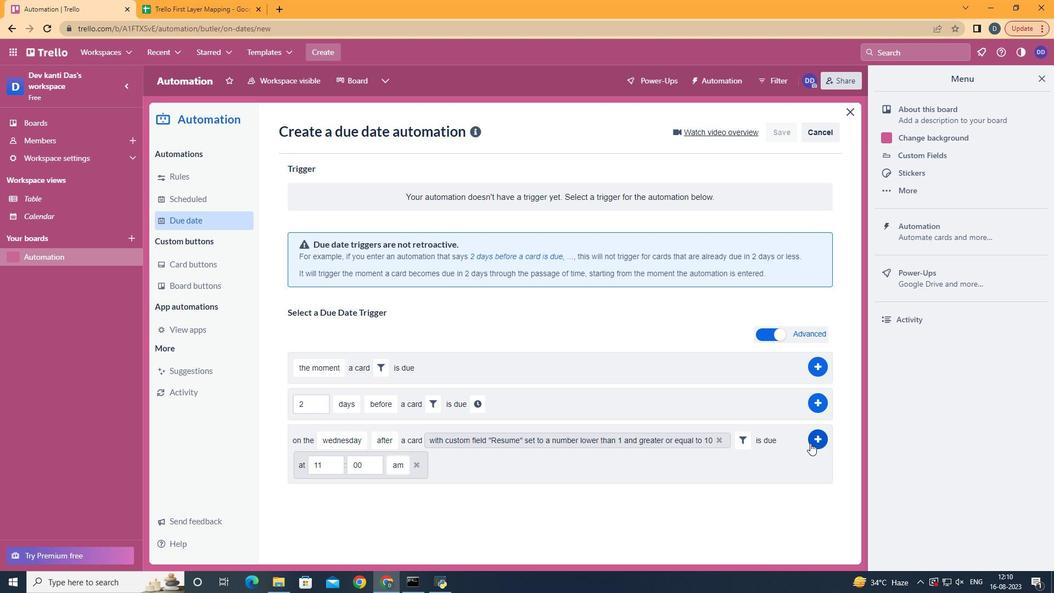 
Action: Mouse pressed left at (810, 443)
Screenshot: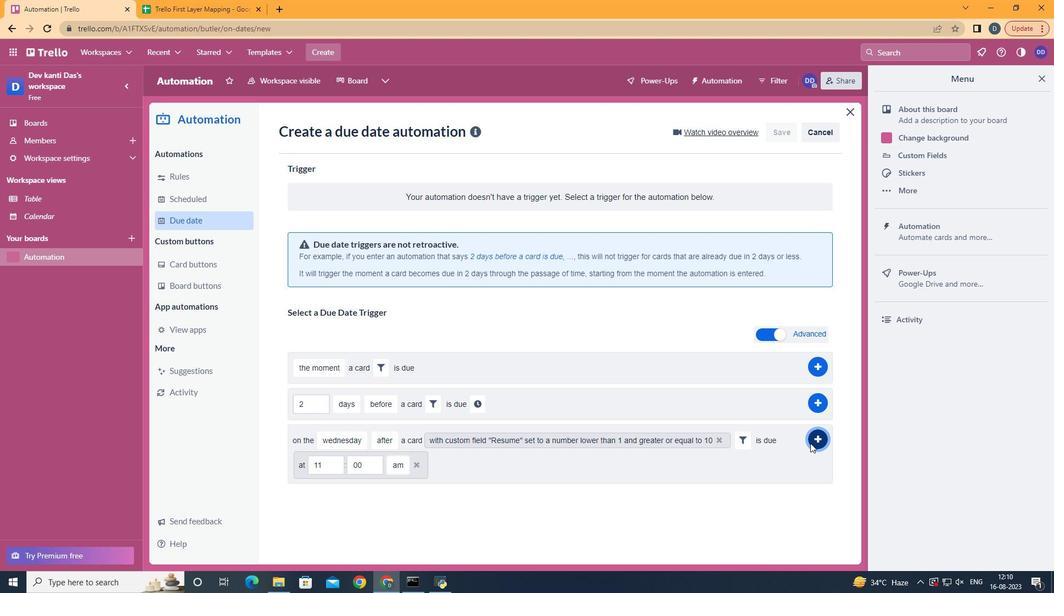 
